 Task: Add a condition where "Channel Is not Automation" in recently solved tickets.
Action: Mouse moved to (89, 253)
Screenshot: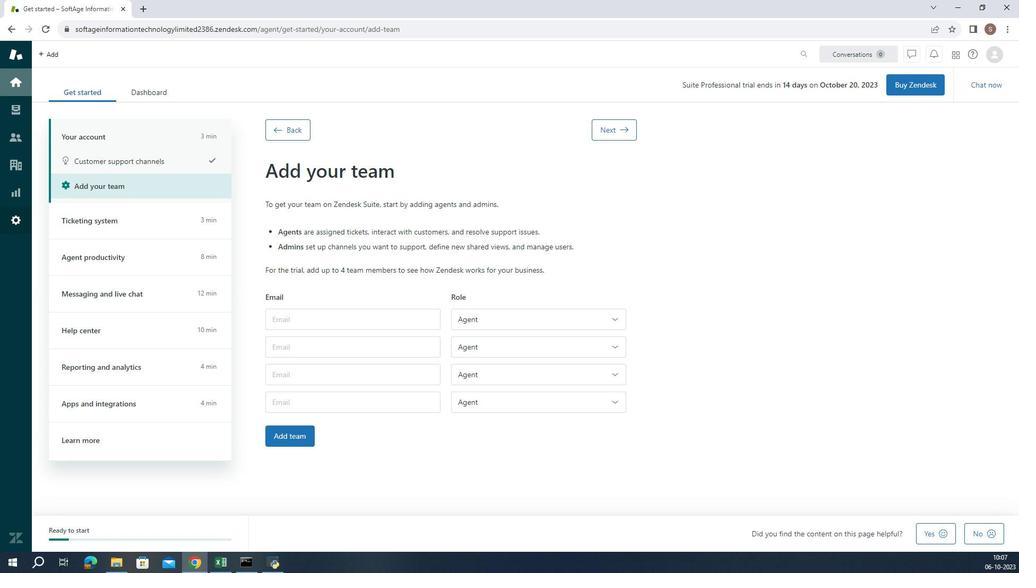 
Action: Mouse pressed left at (89, 253)
Screenshot: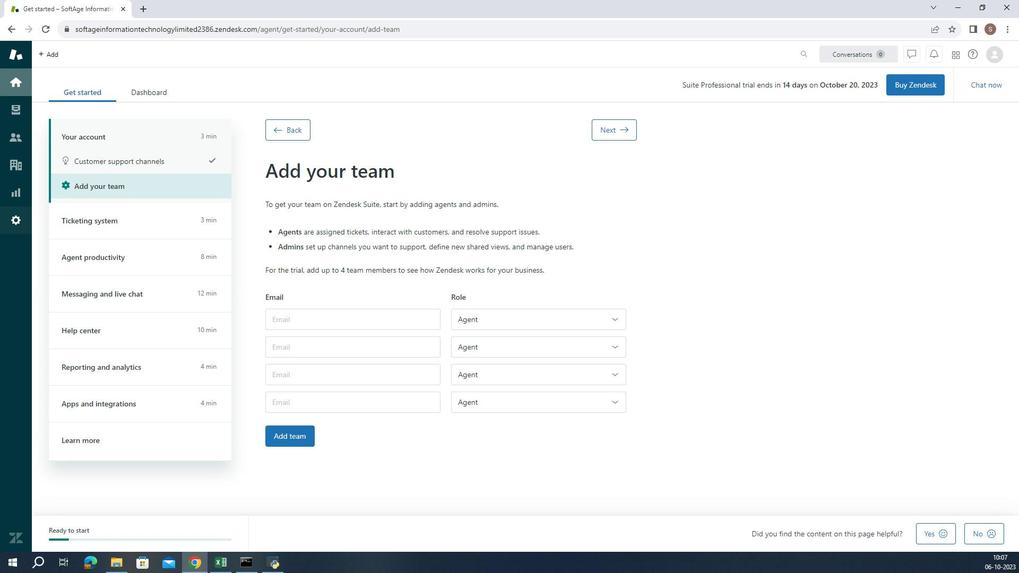 
Action: Mouse moved to (387, 463)
Screenshot: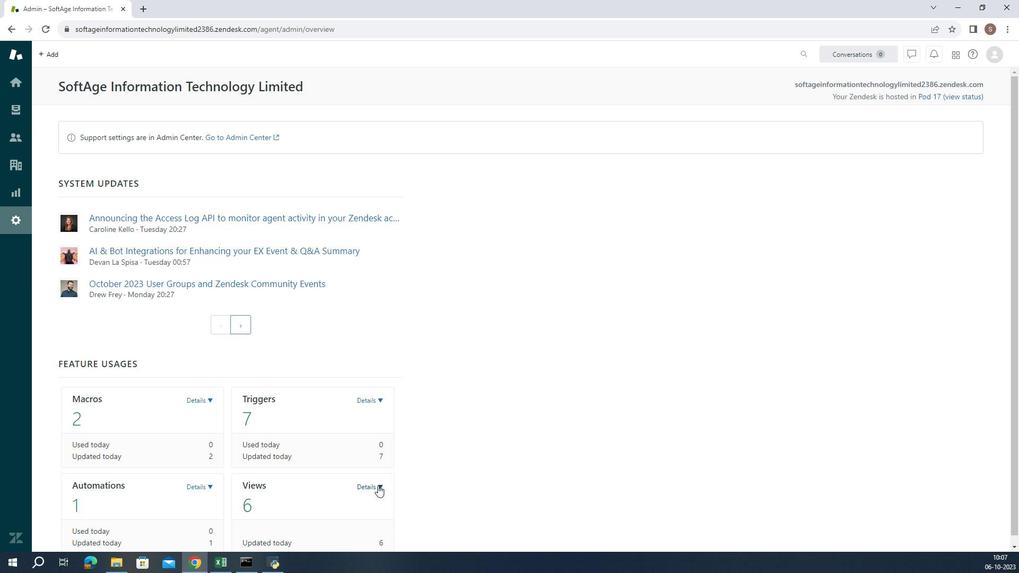 
Action: Mouse pressed left at (387, 463)
Screenshot: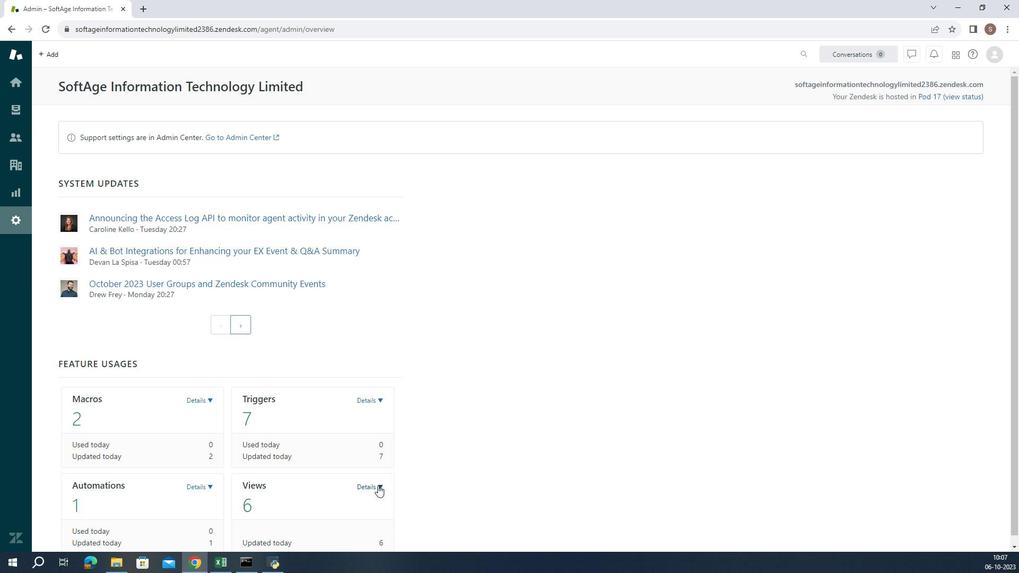 
Action: Mouse moved to (358, 499)
Screenshot: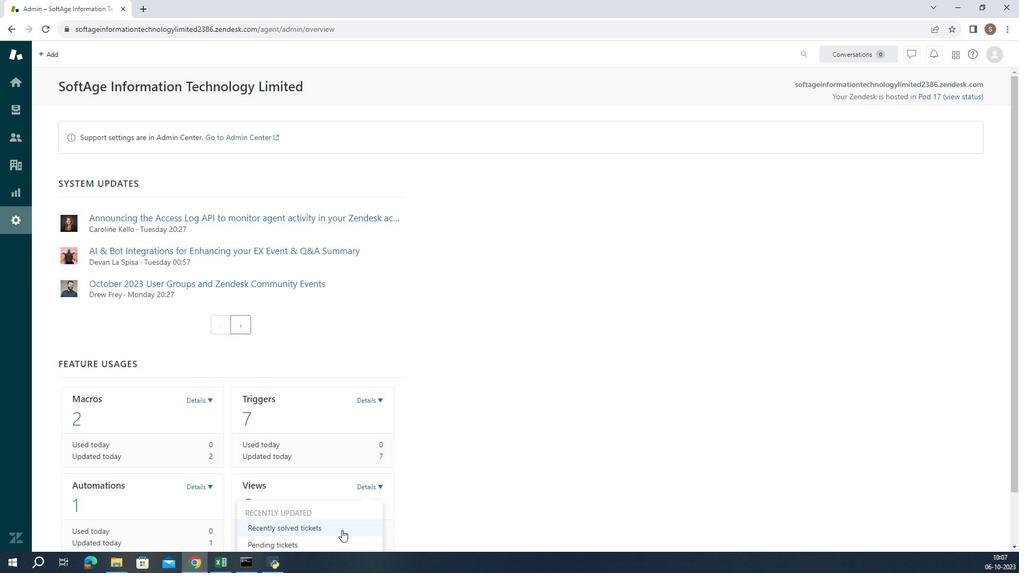 
Action: Mouse pressed left at (358, 499)
Screenshot: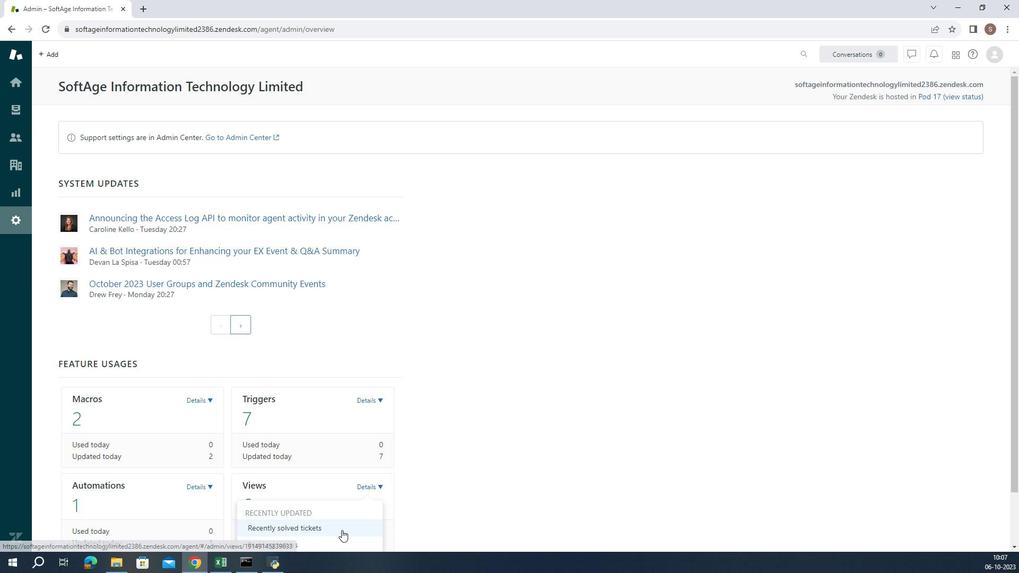 
Action: Mouse moved to (234, 359)
Screenshot: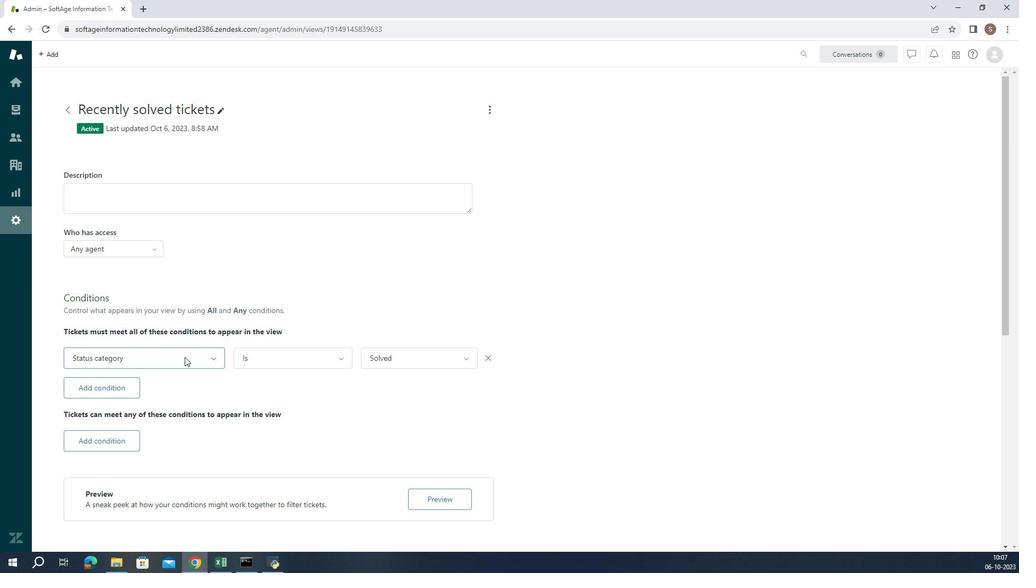 
Action: Mouse pressed left at (234, 359)
Screenshot: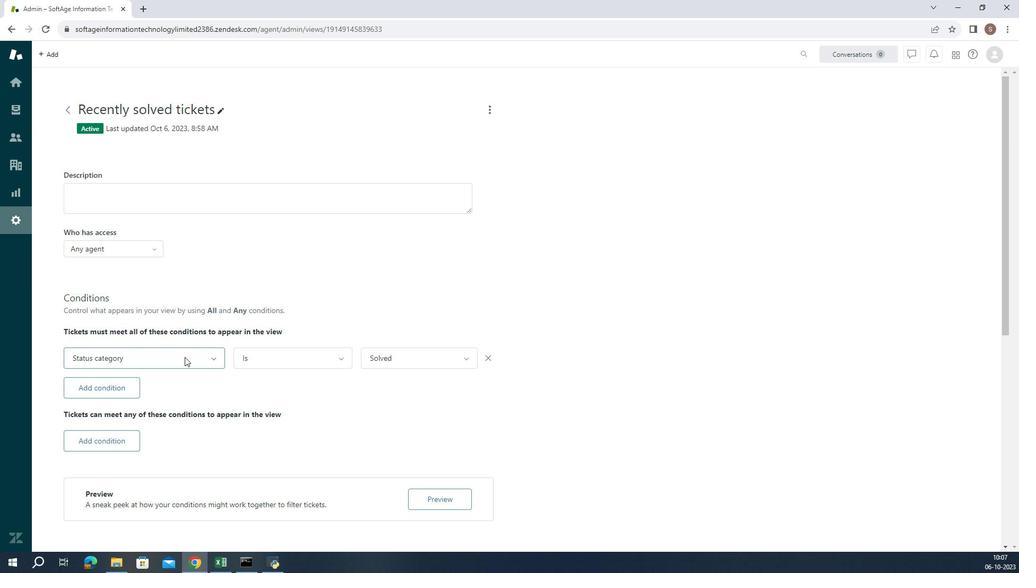
Action: Mouse moved to (235, 264)
Screenshot: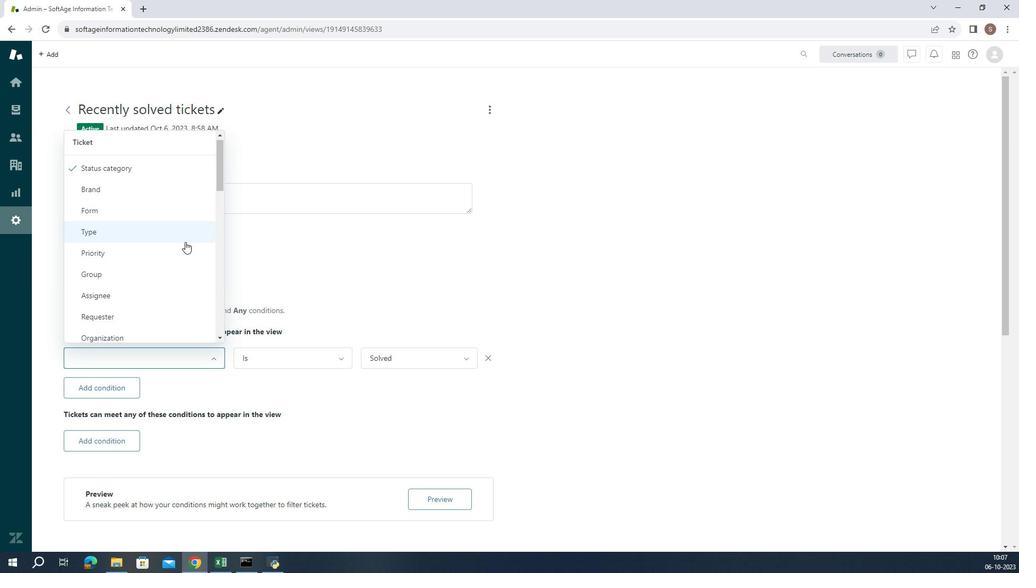 
Action: Mouse scrolled (235, 264) with delta (0, 0)
Screenshot: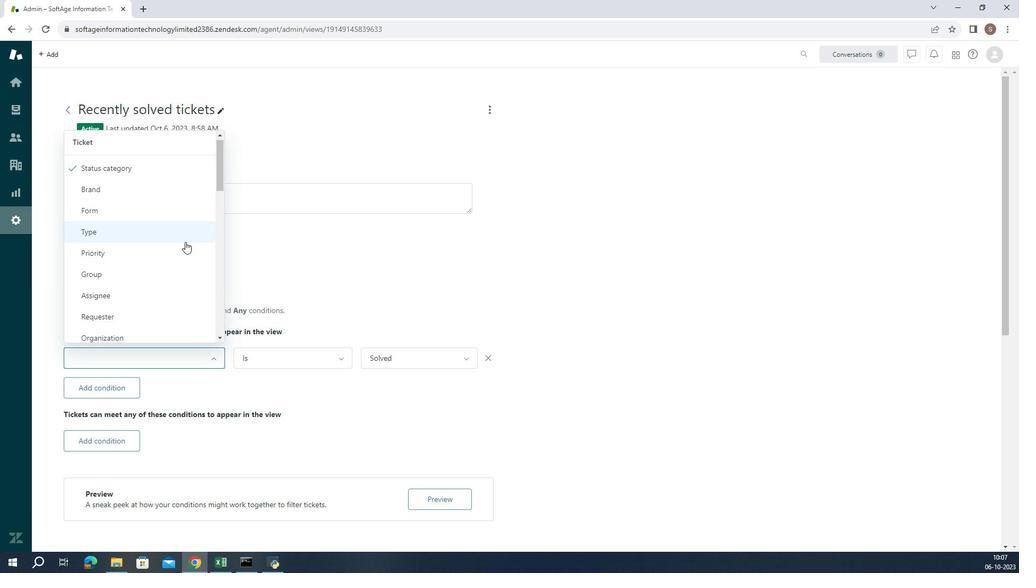 
Action: Mouse moved to (234, 265)
Screenshot: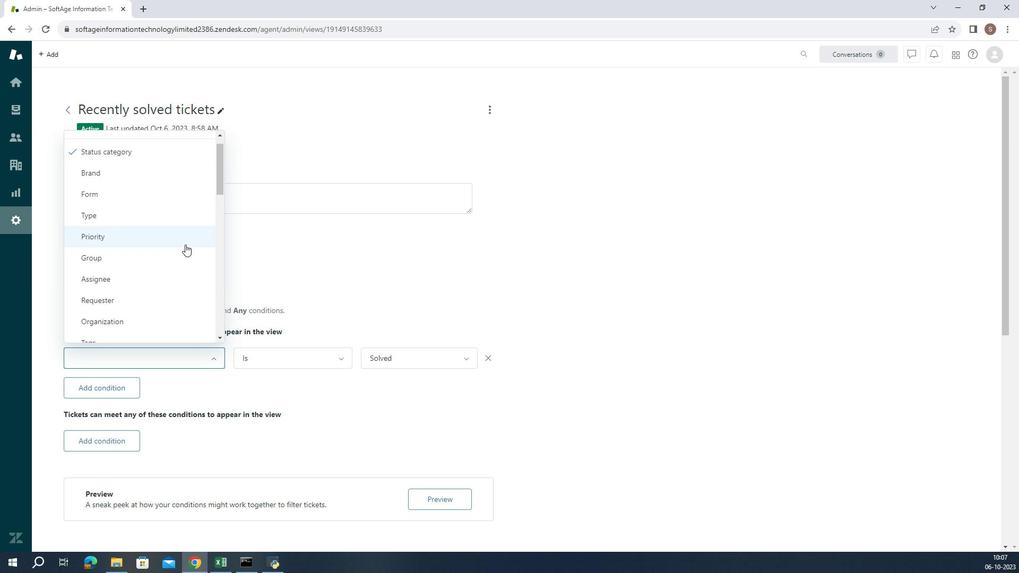 
Action: Mouse scrolled (234, 265) with delta (0, 0)
Screenshot: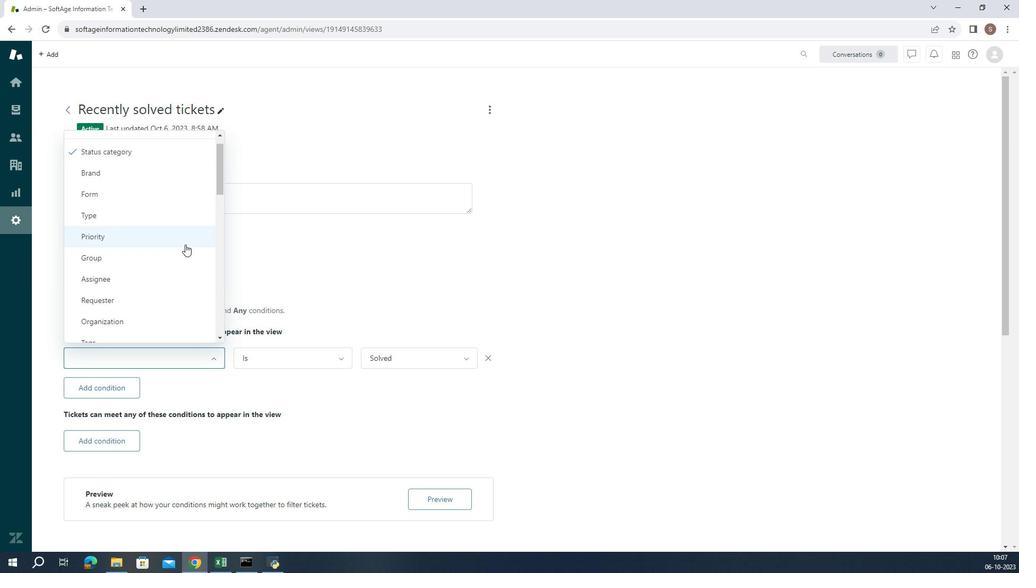 
Action: Mouse moved to (213, 319)
Screenshot: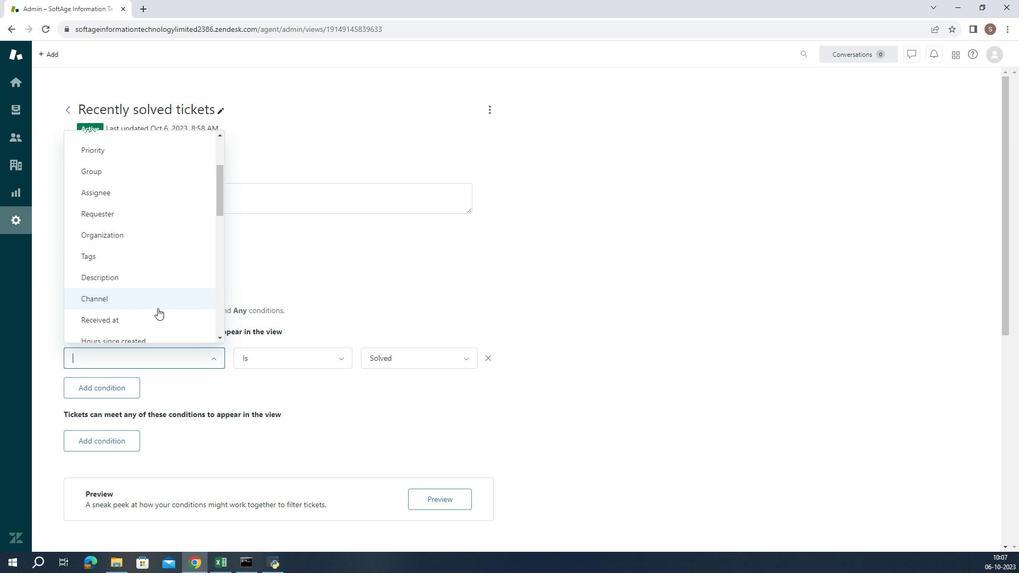 
Action: Mouse pressed left at (213, 319)
Screenshot: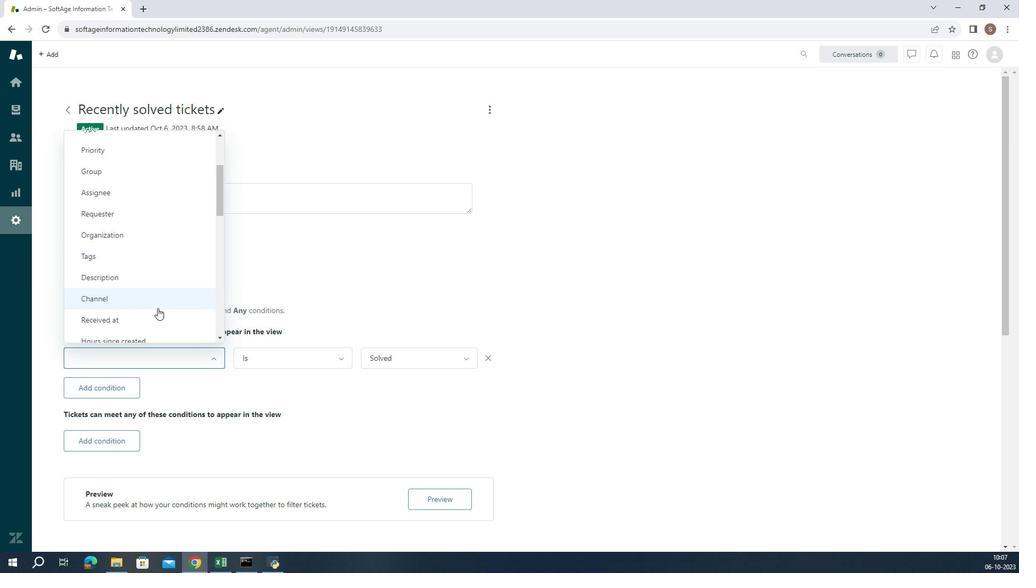 
Action: Mouse moved to (298, 367)
Screenshot: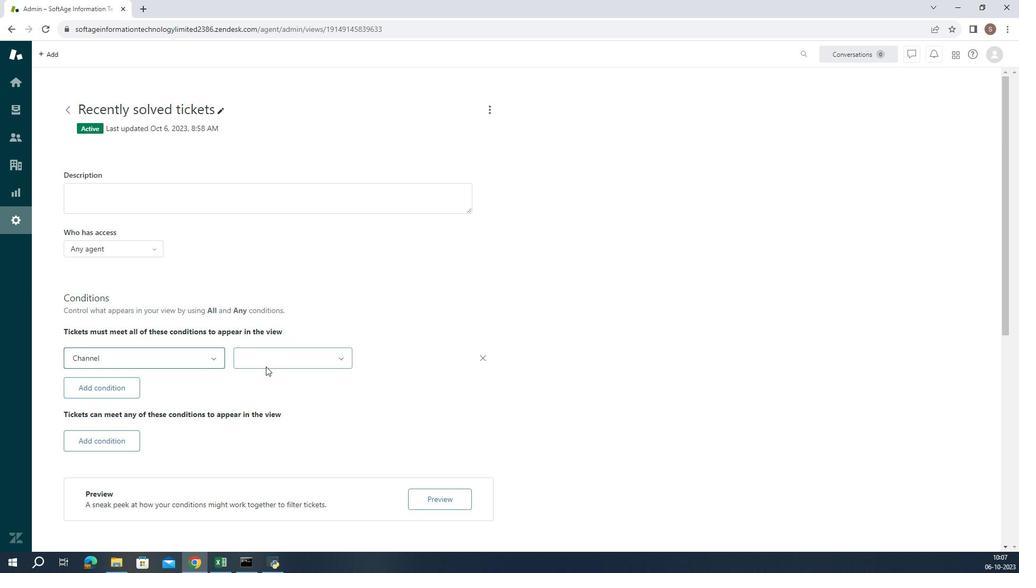 
Action: Mouse pressed left at (298, 367)
Screenshot: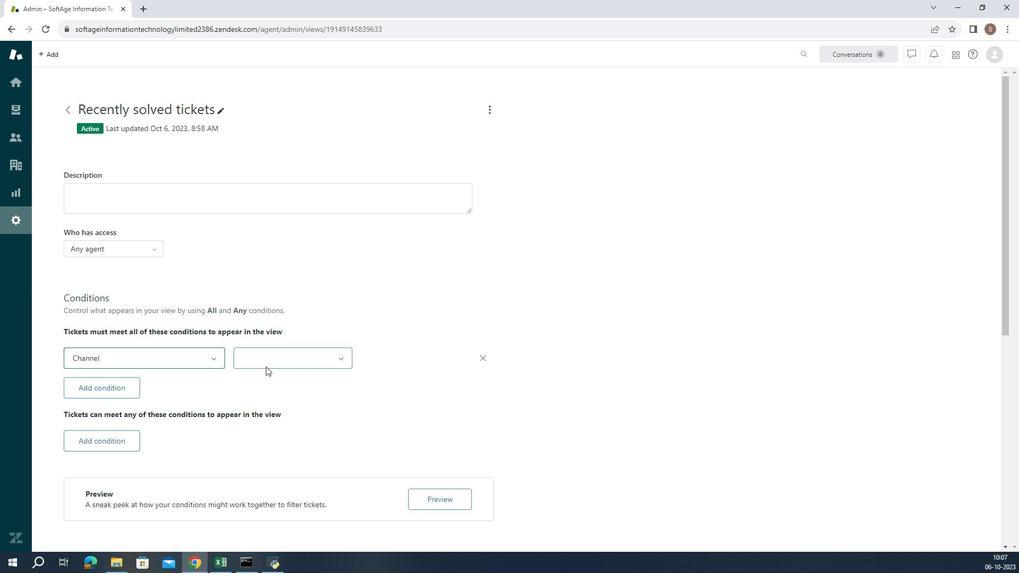 
Action: Mouse moved to (307, 395)
Screenshot: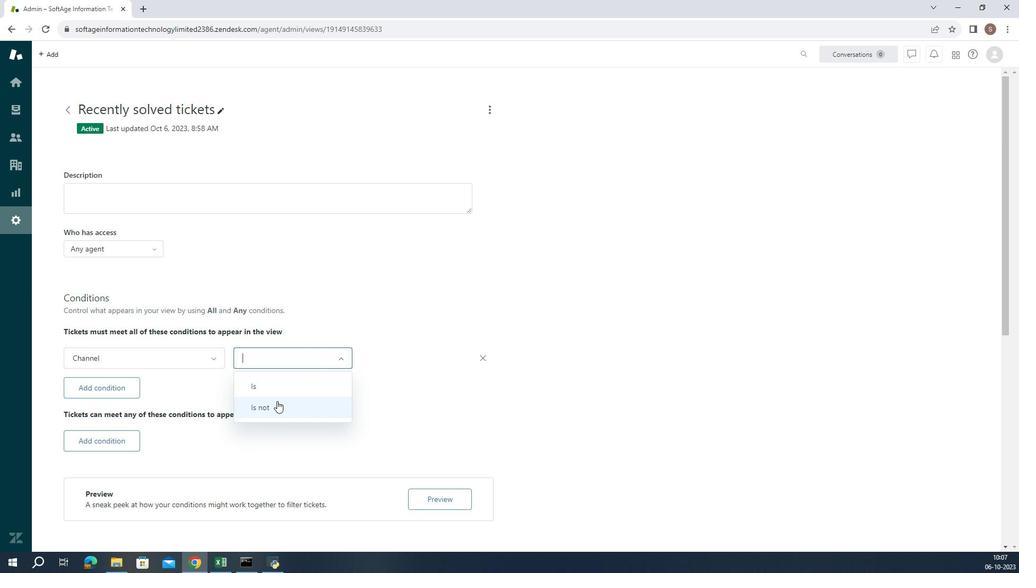 
Action: Mouse pressed left at (307, 395)
Screenshot: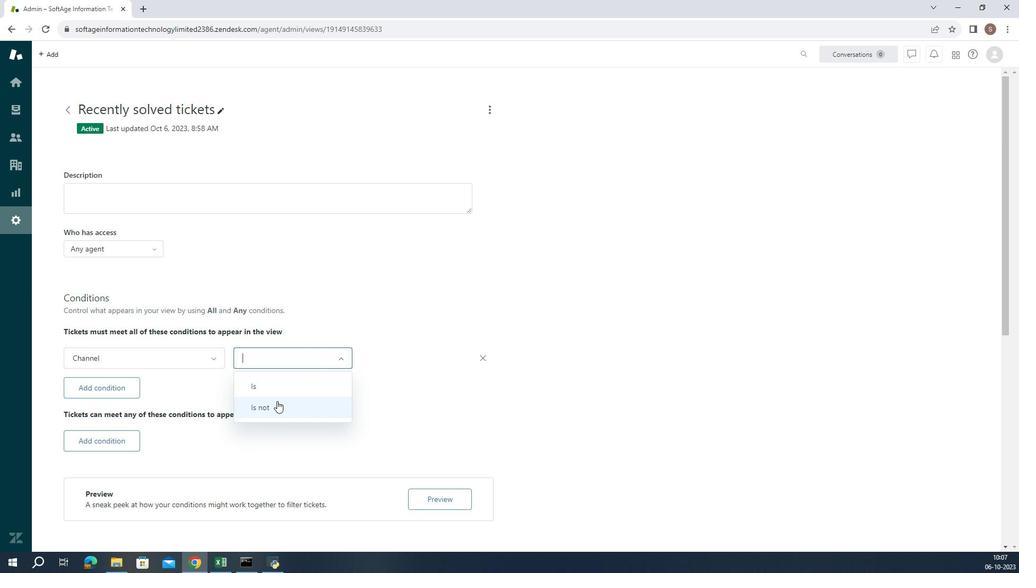 
Action: Mouse moved to (437, 356)
Screenshot: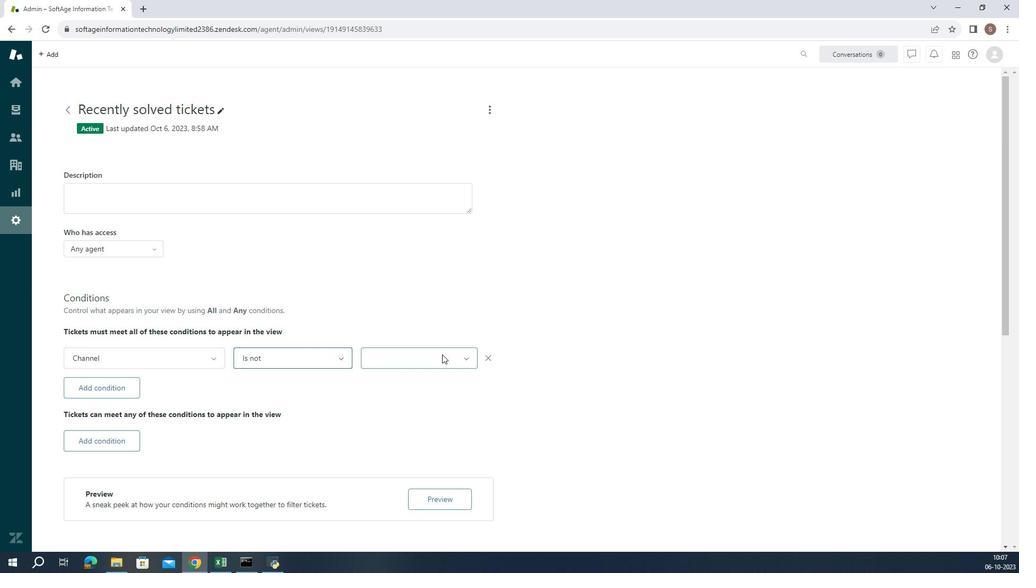 
Action: Mouse pressed left at (437, 356)
Screenshot: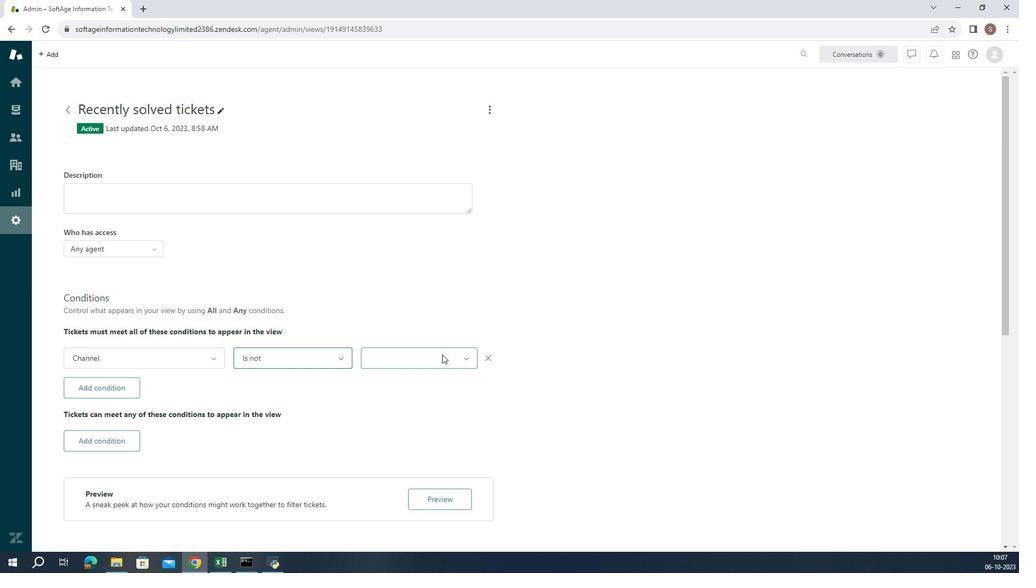 
Action: Mouse moved to (433, 284)
Screenshot: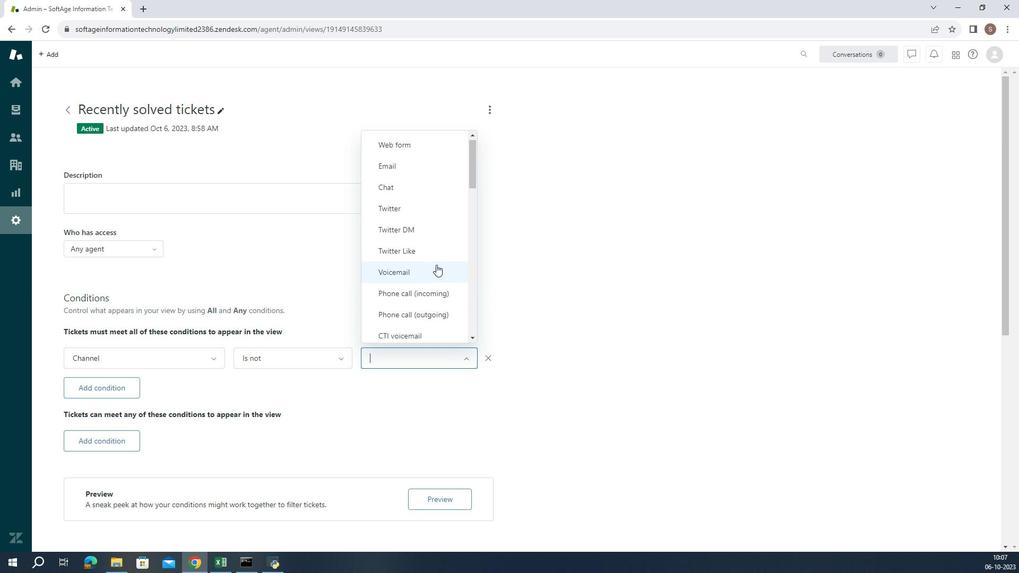 
Action: Mouse scrolled (433, 283) with delta (0, 0)
Screenshot: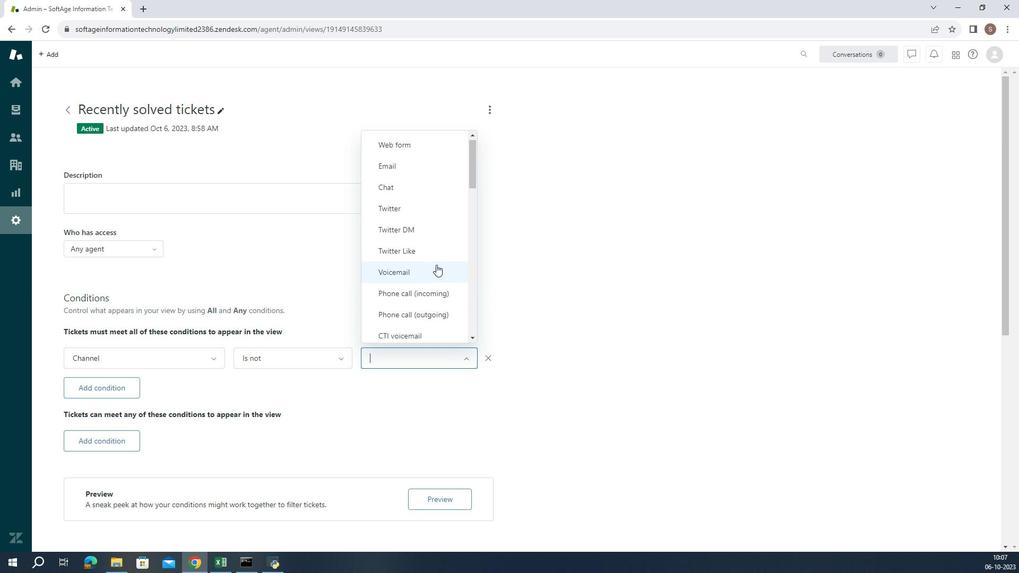 
Action: Mouse scrolled (433, 283) with delta (0, 0)
Screenshot: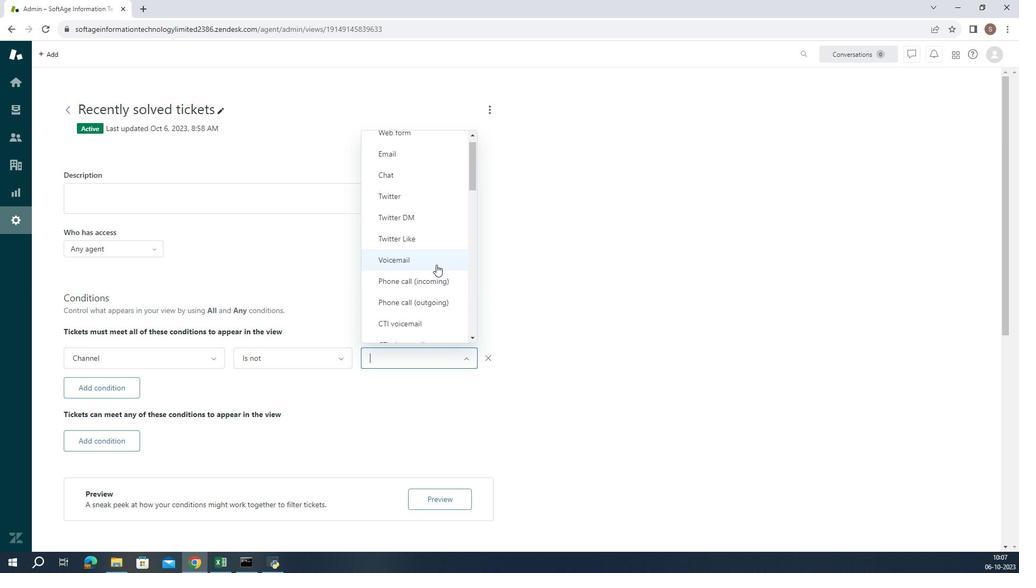 
Action: Mouse scrolled (433, 283) with delta (0, 0)
Screenshot: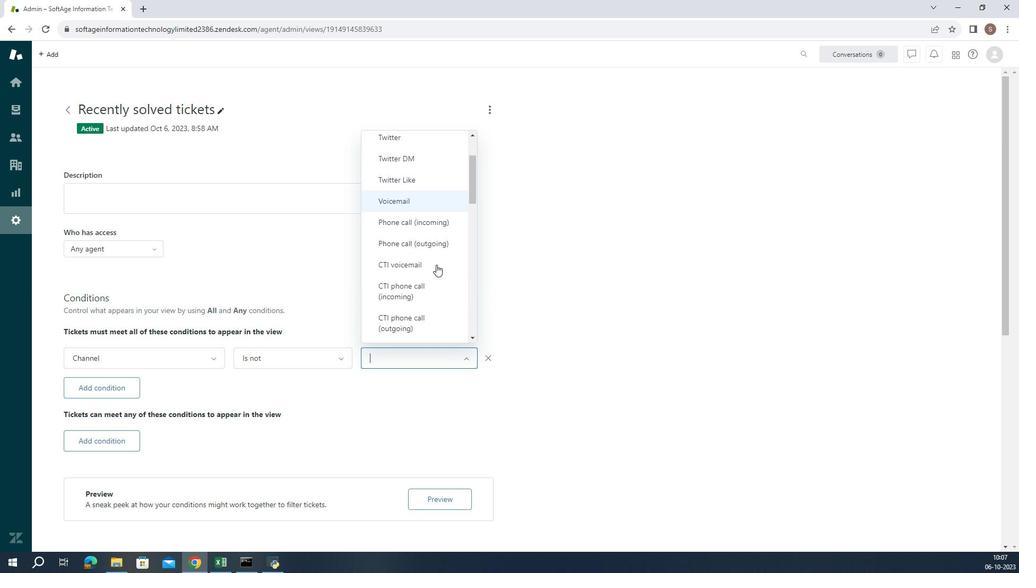 
Action: Mouse moved to (425, 289)
Screenshot: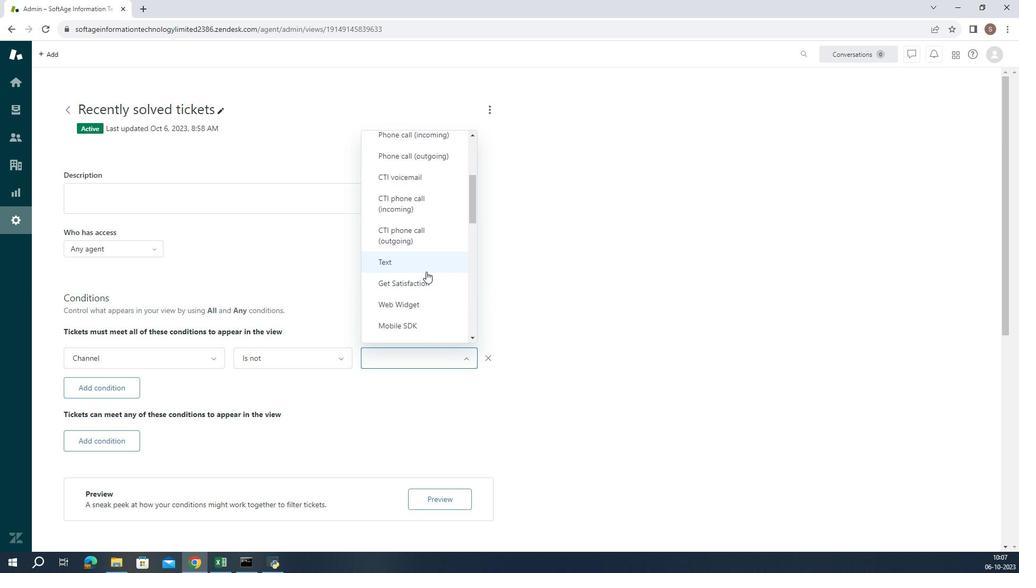
Action: Mouse scrolled (425, 289) with delta (0, 0)
Screenshot: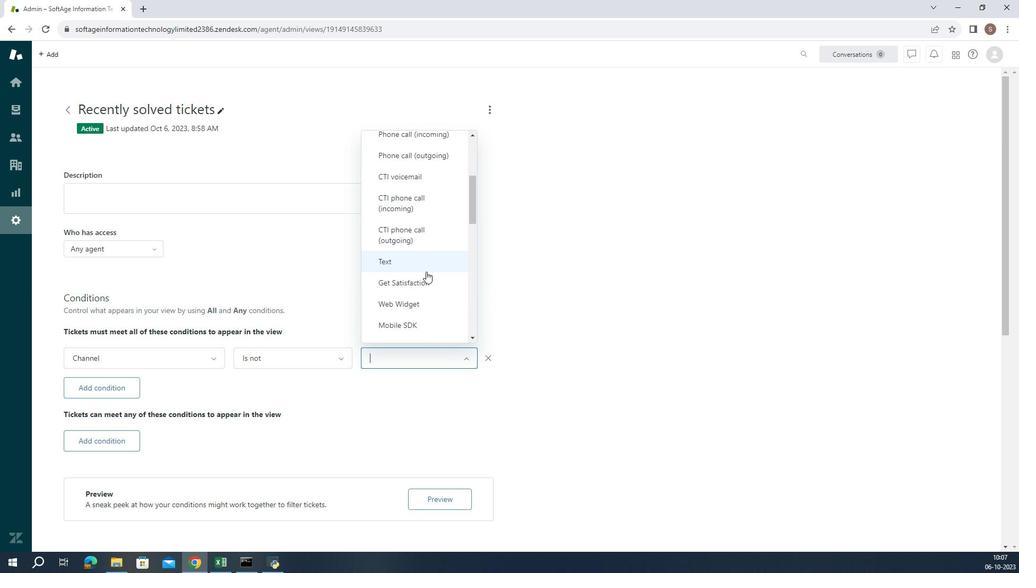 
Action: Mouse moved to (425, 289)
Screenshot: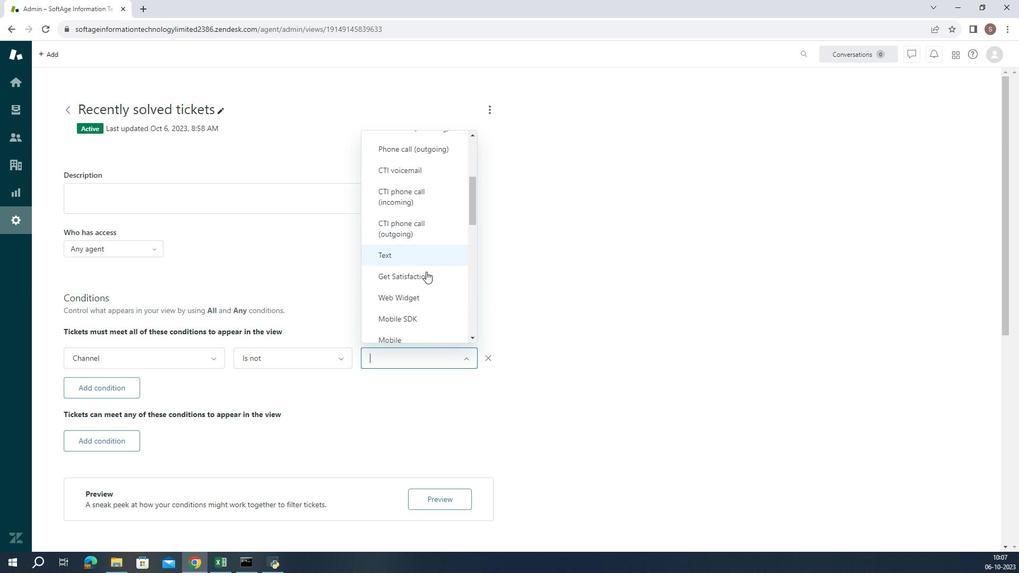 
Action: Mouse scrolled (425, 289) with delta (0, 0)
Screenshot: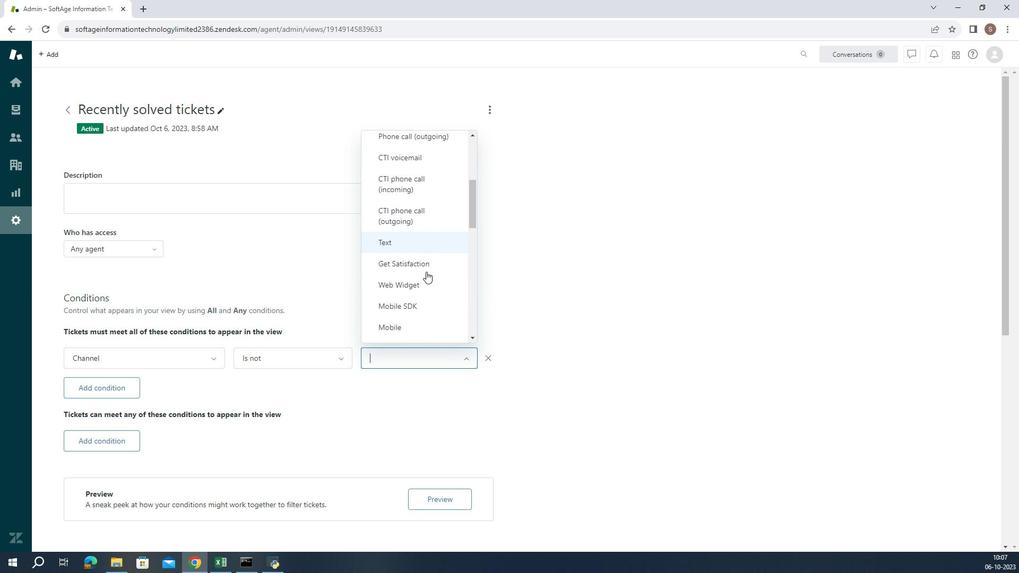
Action: Mouse moved to (419, 317)
Screenshot: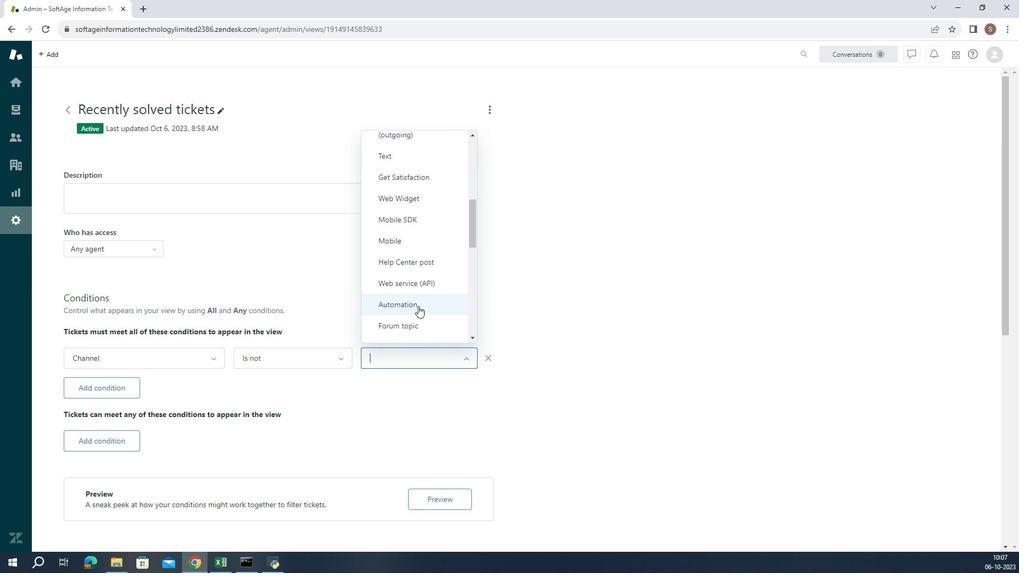 
Action: Mouse pressed left at (419, 317)
Screenshot: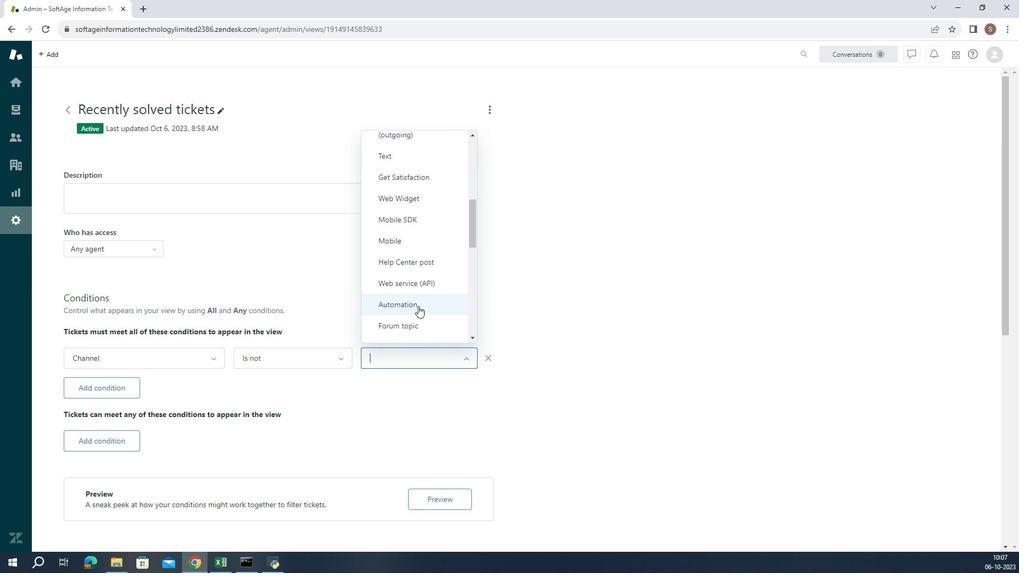 
Action: Mouse moved to (419, 321)
Screenshot: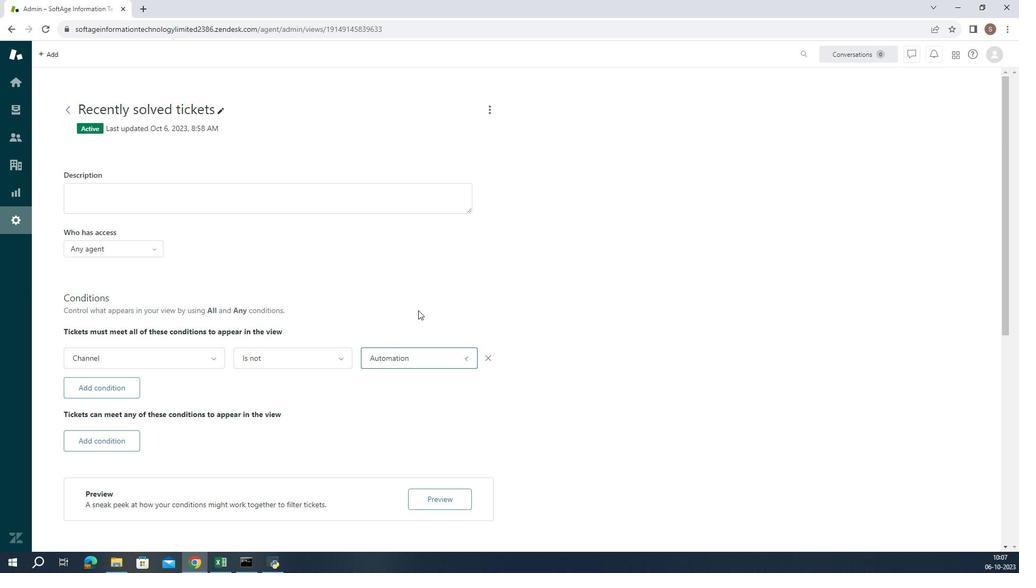 
Action: Mouse pressed left at (419, 321)
Screenshot: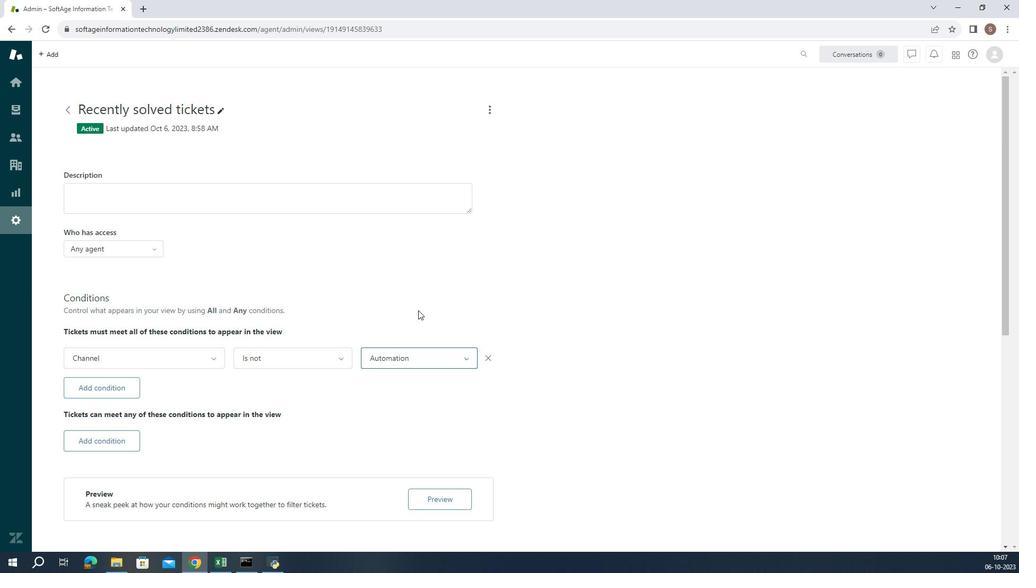 
Action: Mouse moved to (419, 323)
Screenshot: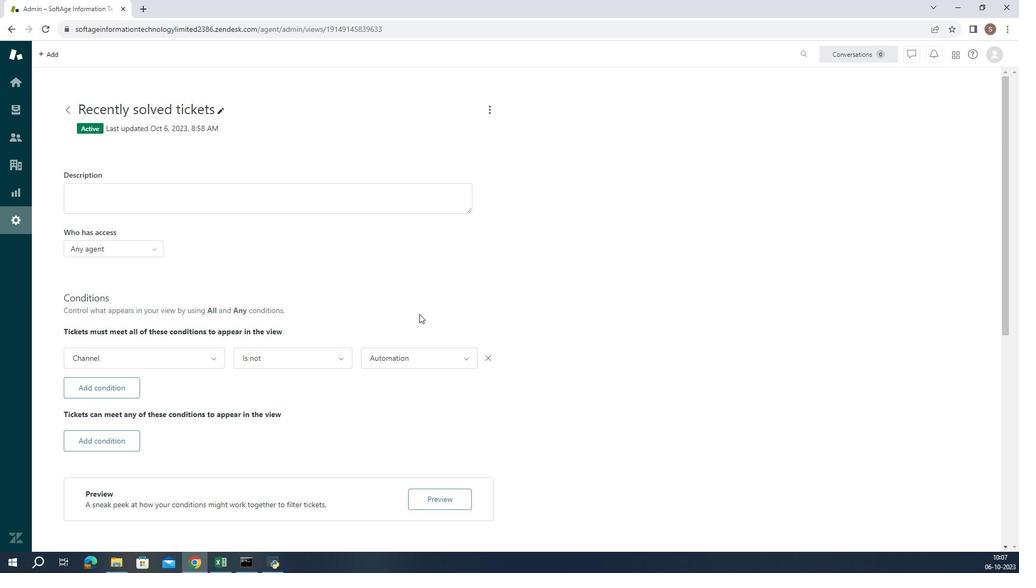 
